 Task: Change the configuration of the board layout of the mark's project to group by "Sprints".
Action: Mouse moved to (219, 137)
Screenshot: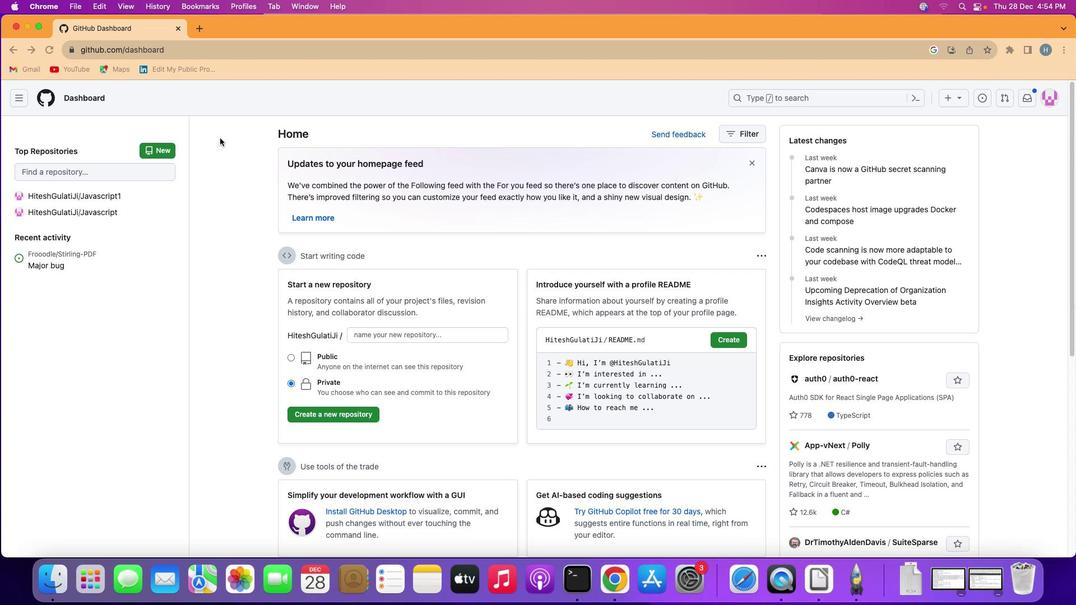 
Action: Mouse pressed left at (219, 137)
Screenshot: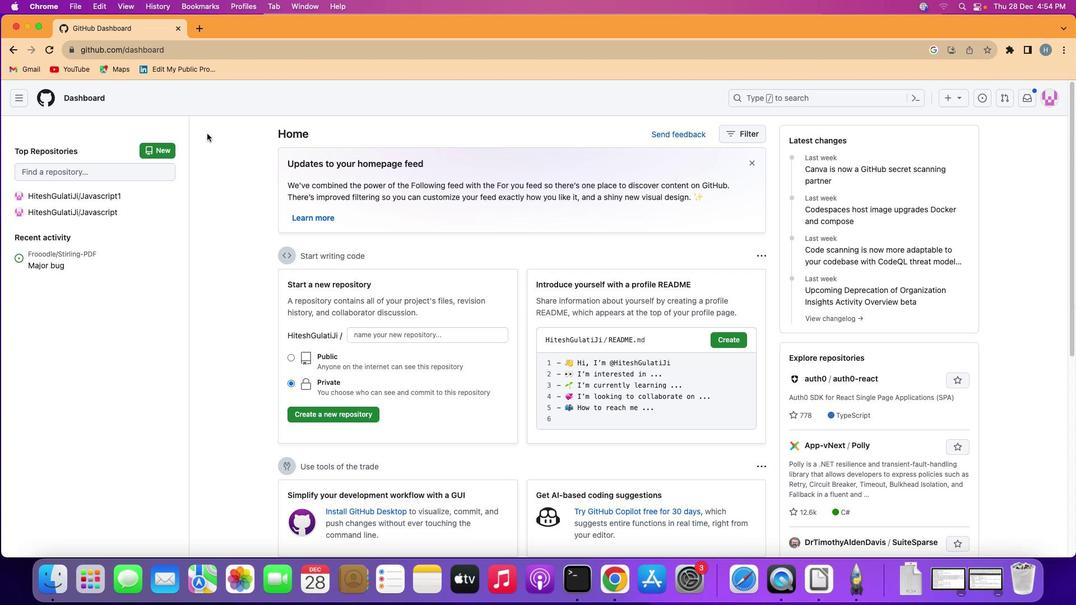 
Action: Mouse moved to (17, 98)
Screenshot: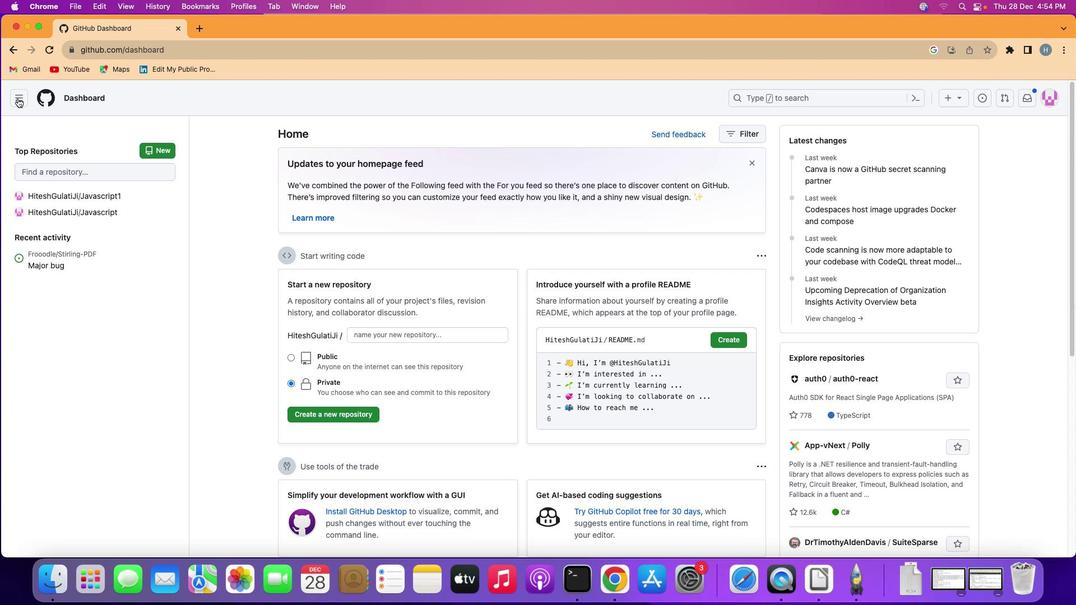 
Action: Mouse pressed left at (17, 98)
Screenshot: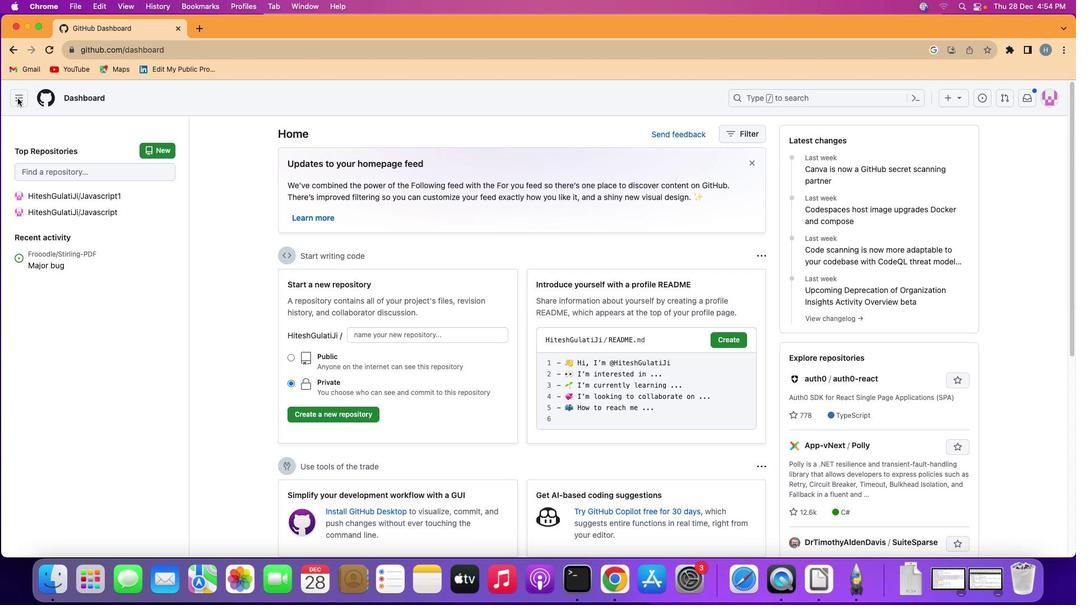 
Action: Mouse moved to (53, 182)
Screenshot: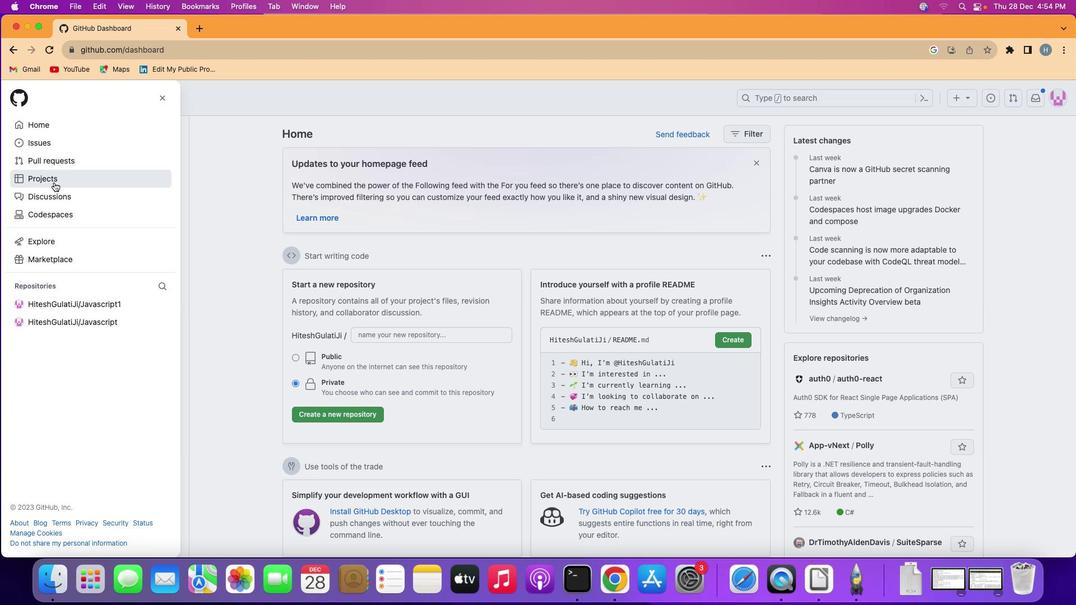 
Action: Mouse pressed left at (53, 182)
Screenshot: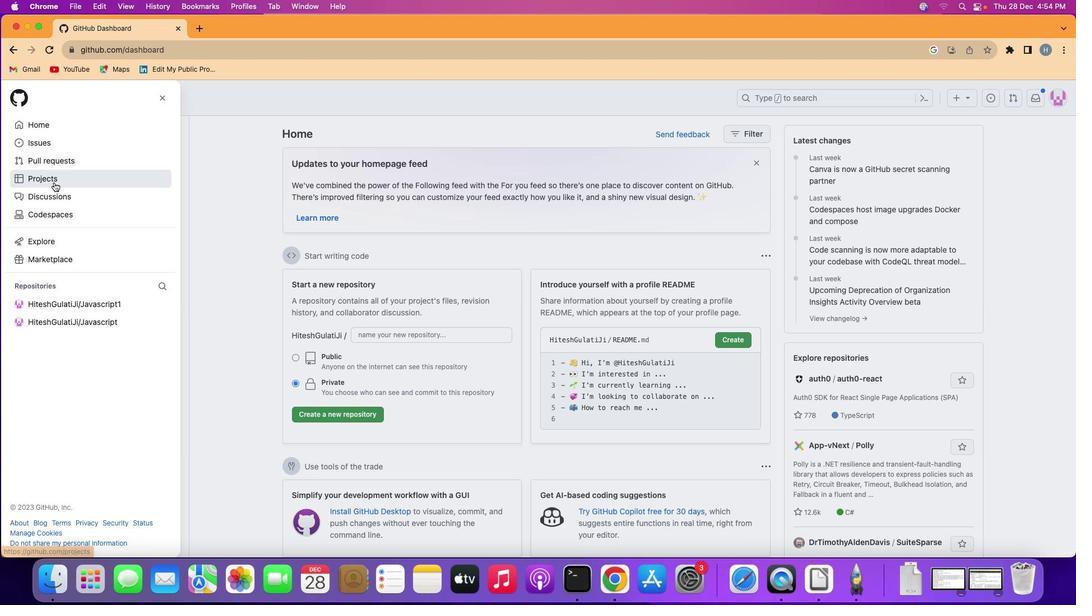 
Action: Mouse moved to (412, 207)
Screenshot: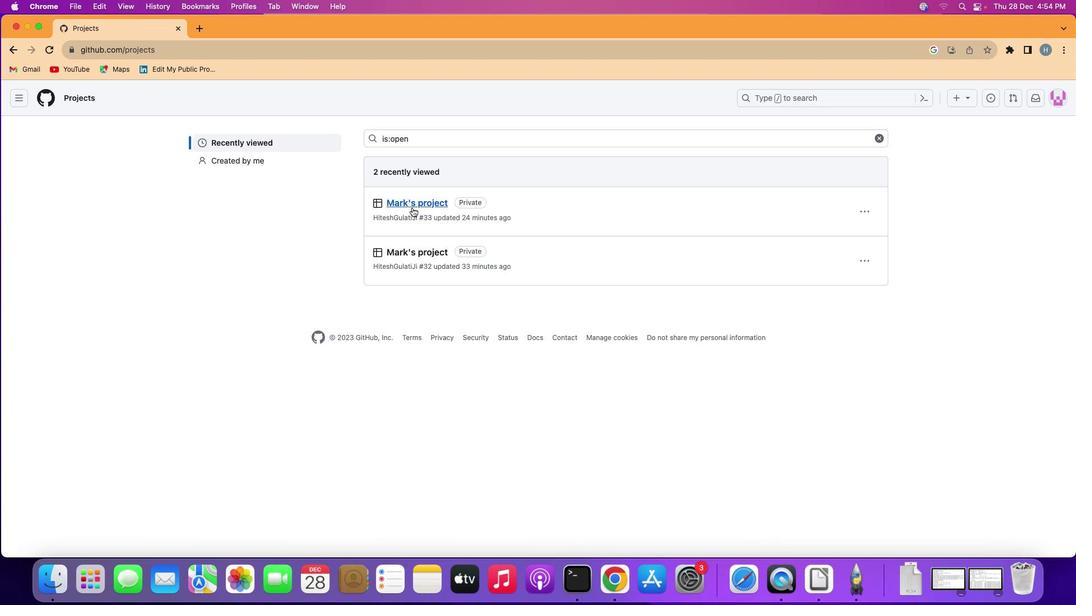 
Action: Mouse pressed left at (412, 207)
Screenshot: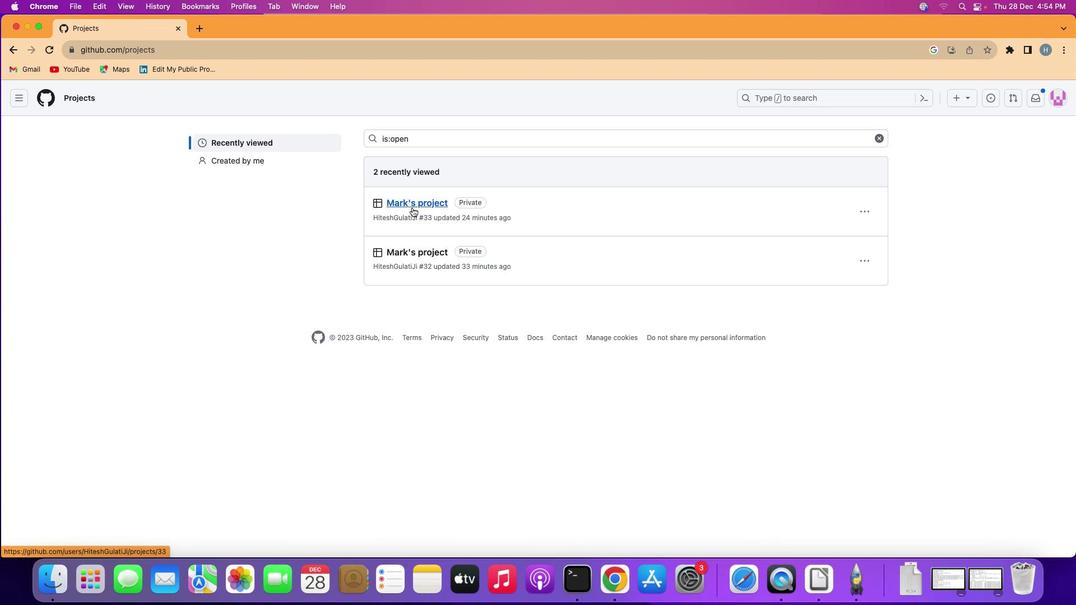 
Action: Mouse moved to (79, 153)
Screenshot: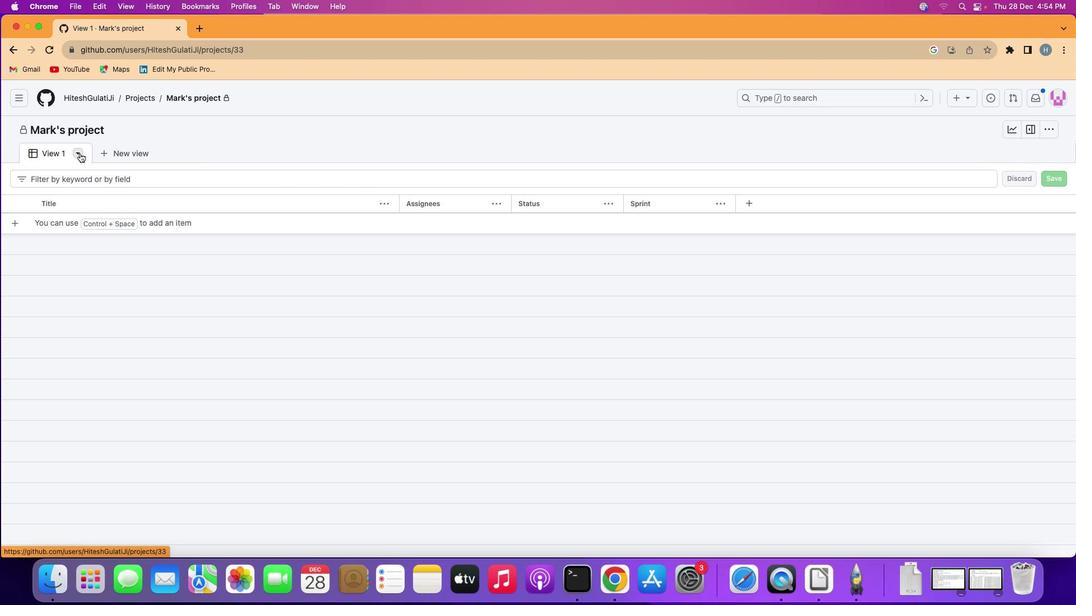 
Action: Mouse pressed left at (79, 153)
Screenshot: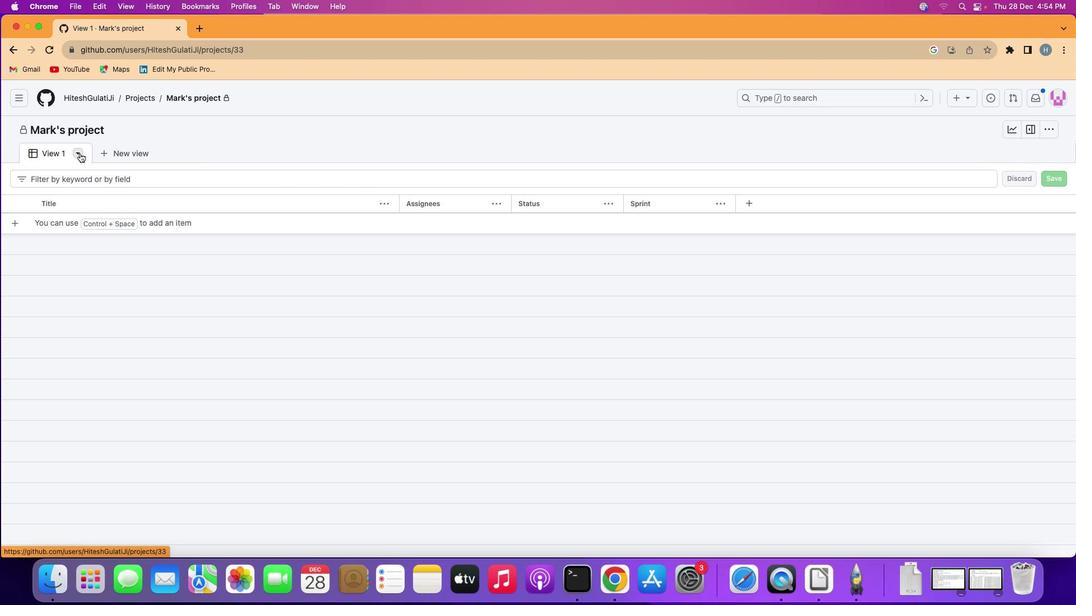 
Action: Mouse moved to (143, 189)
Screenshot: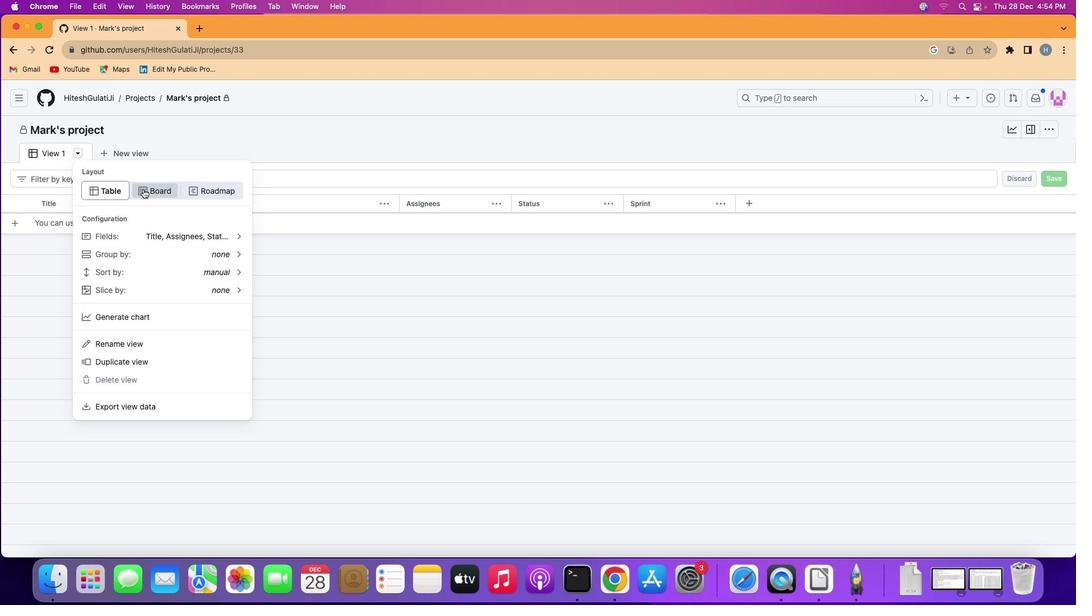 
Action: Mouse pressed left at (143, 189)
Screenshot: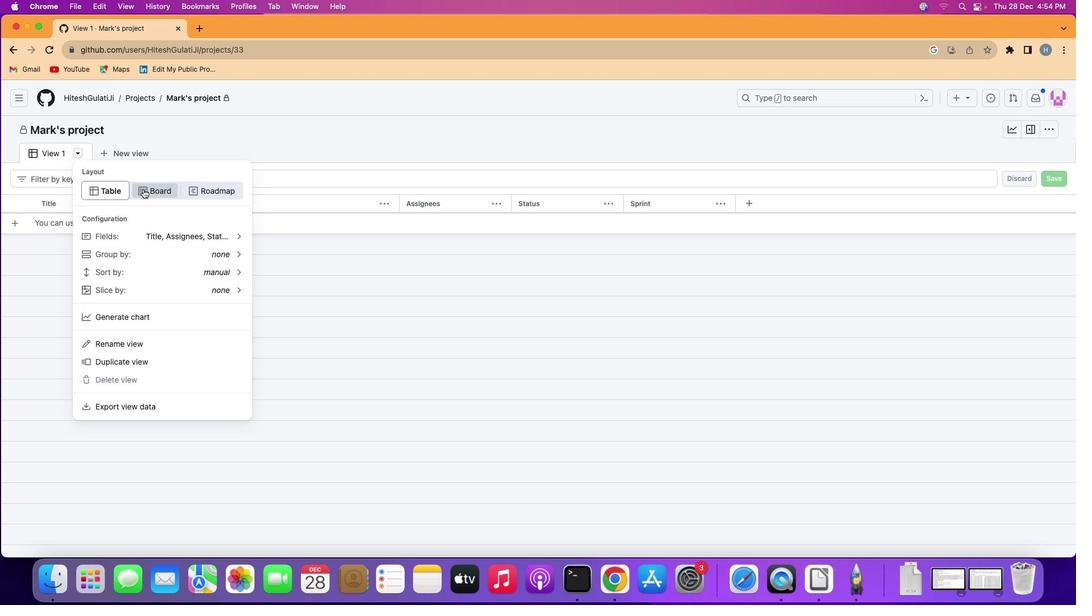 
Action: Mouse moved to (77, 153)
Screenshot: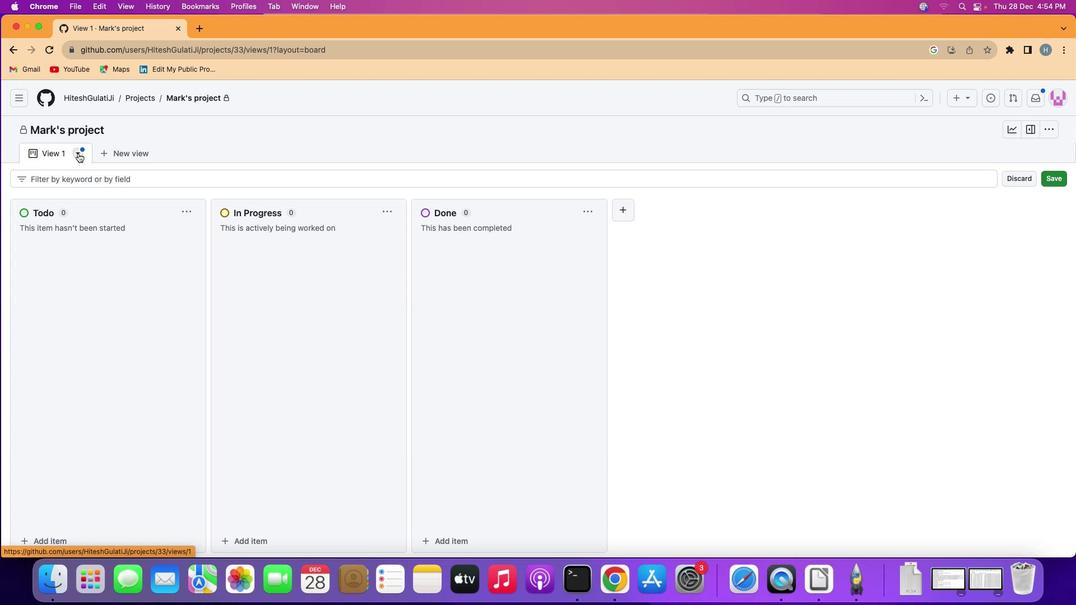 
Action: Mouse pressed left at (77, 153)
Screenshot: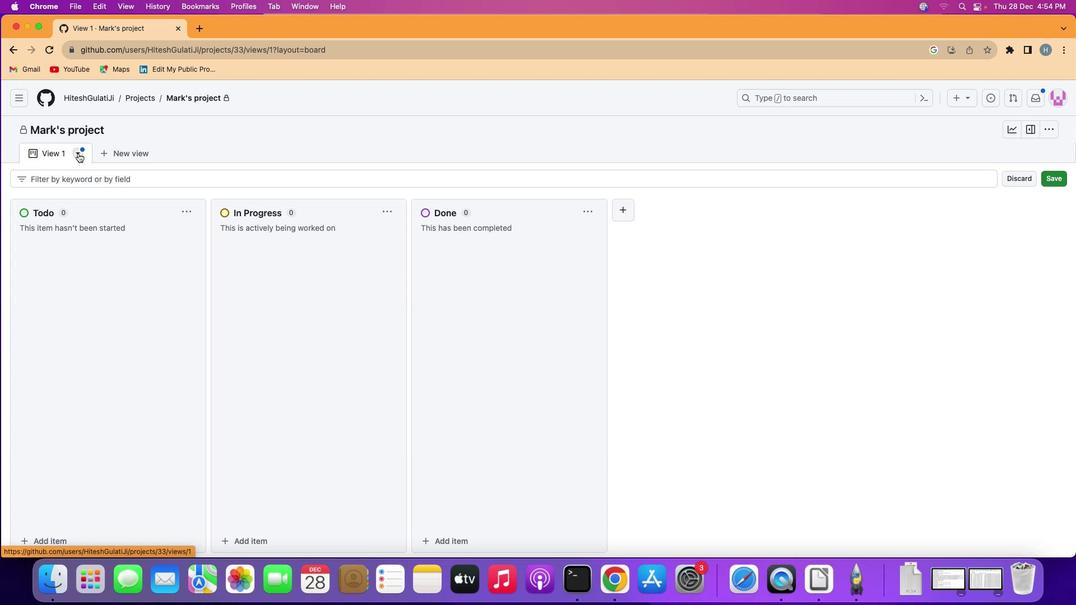 
Action: Mouse moved to (134, 270)
Screenshot: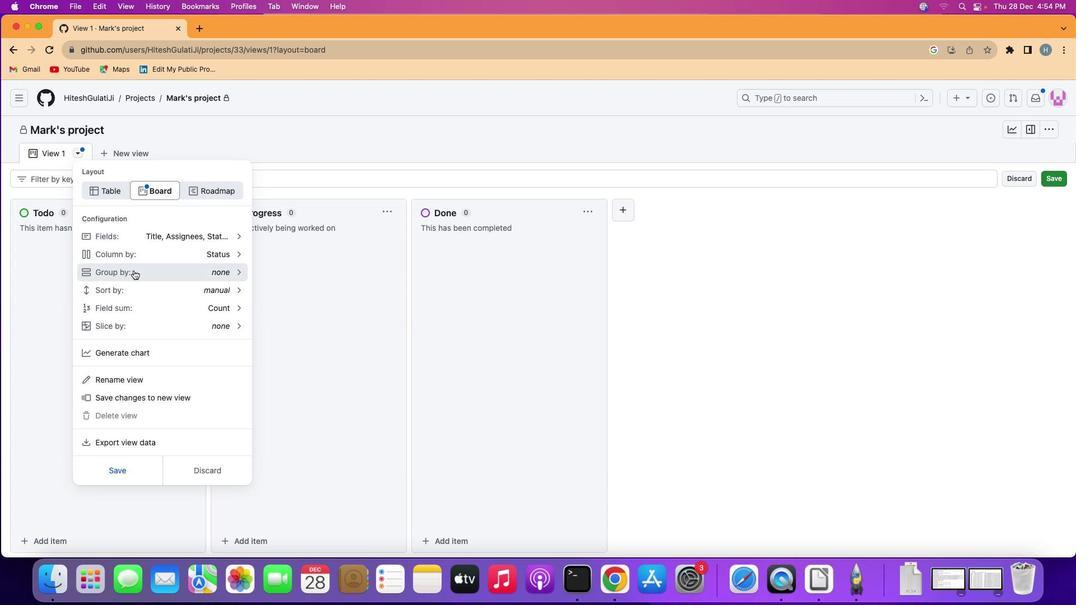 
Action: Mouse pressed left at (134, 270)
Screenshot: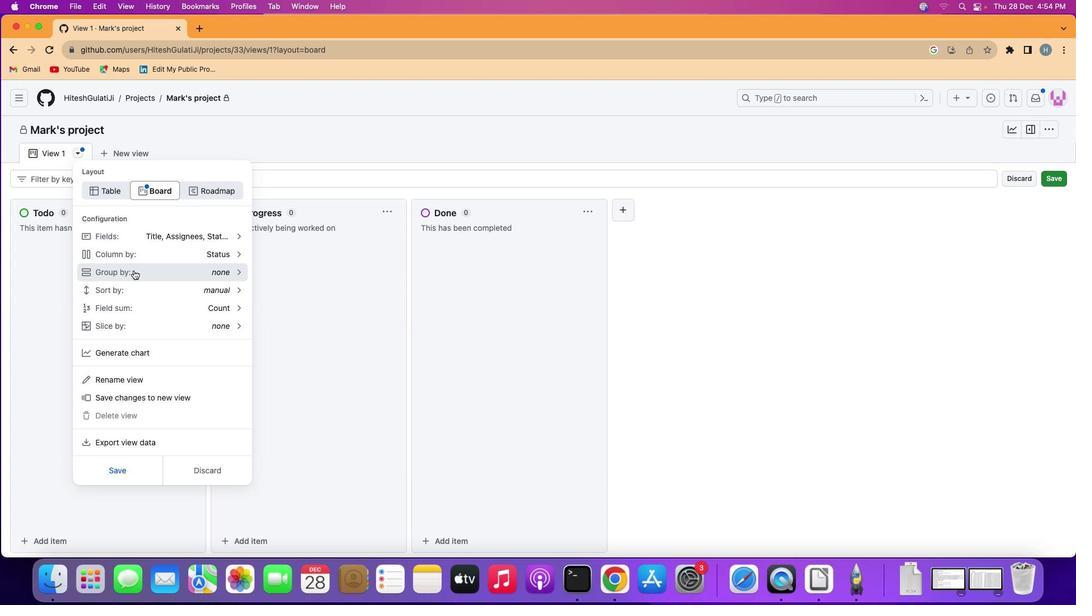 
Action: Mouse moved to (137, 260)
Screenshot: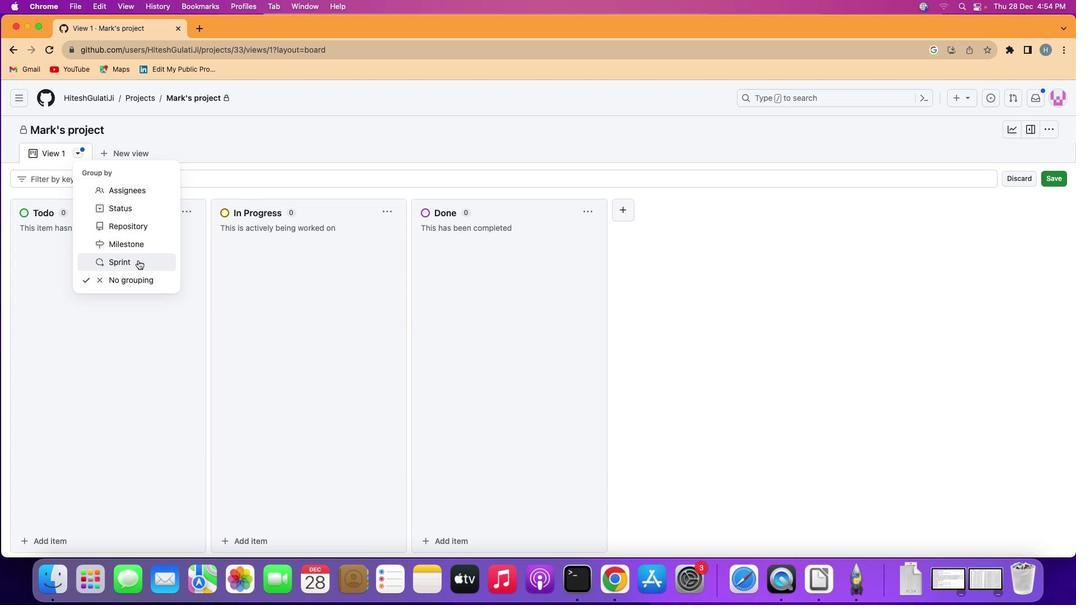 
Action: Mouse pressed left at (137, 260)
Screenshot: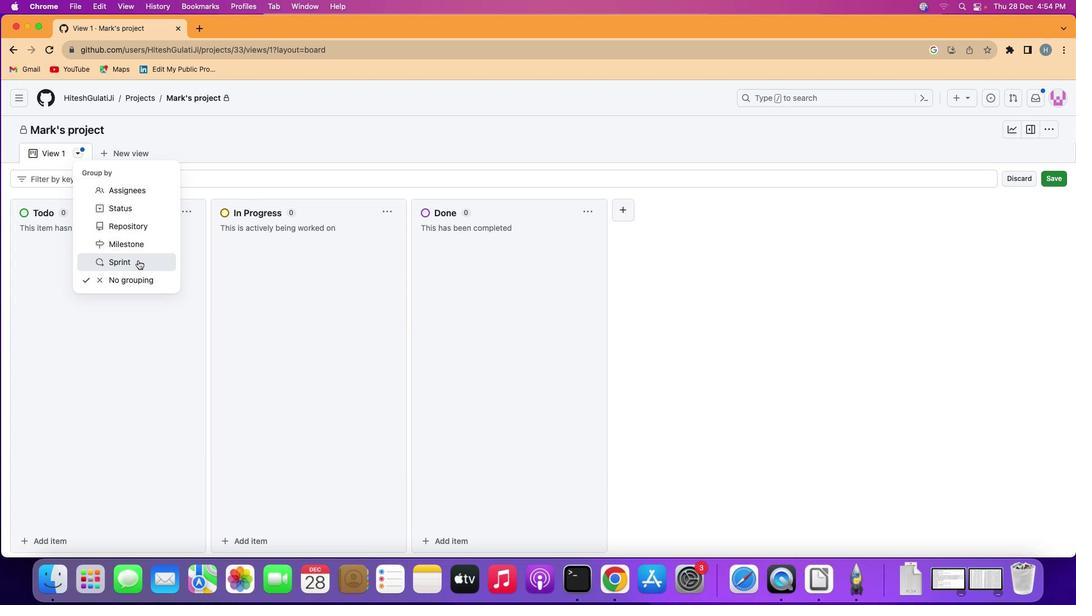 
Action: Mouse moved to (200, 260)
Screenshot: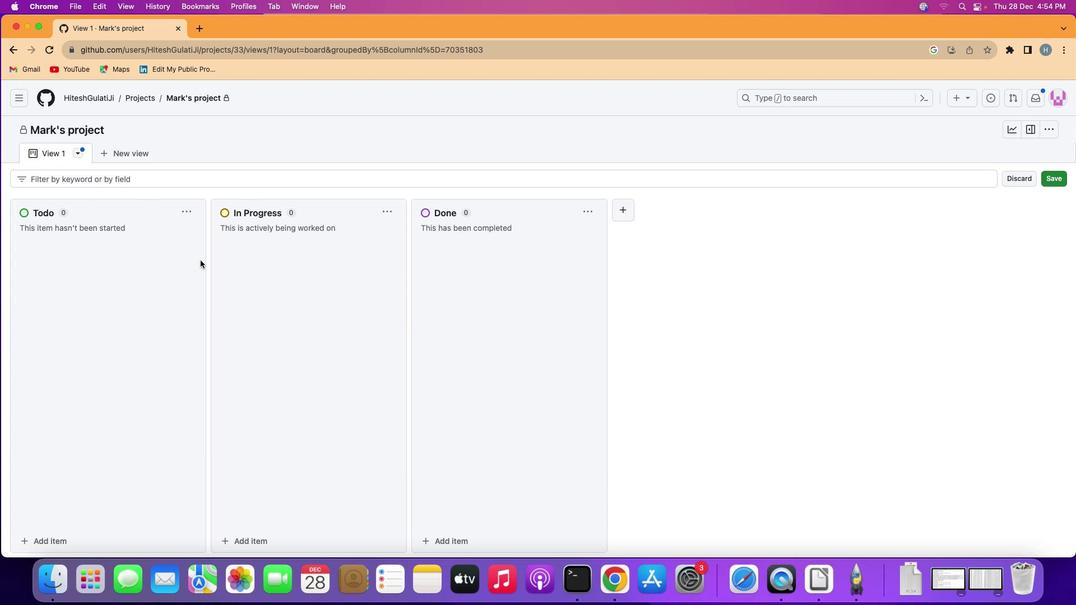 
